 Task: Change  the formatting of the data  Which is Greater than 10 in conditional formating, put the option 'Green Fill with Dark Green Text. . 'In the sheet   Quantum Sales templetes book
Action: Mouse moved to (71, 236)
Screenshot: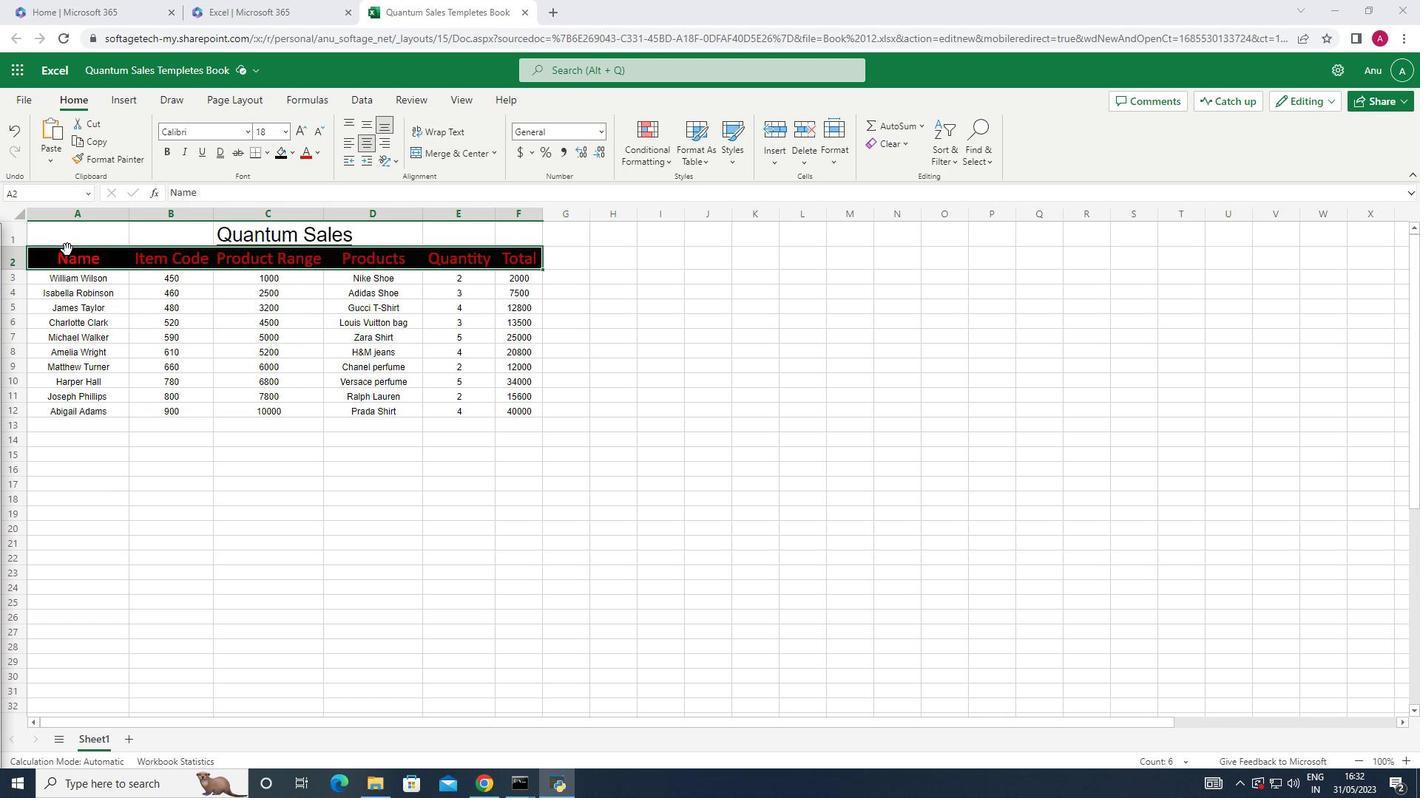 
Action: Mouse pressed left at (71, 236)
Screenshot: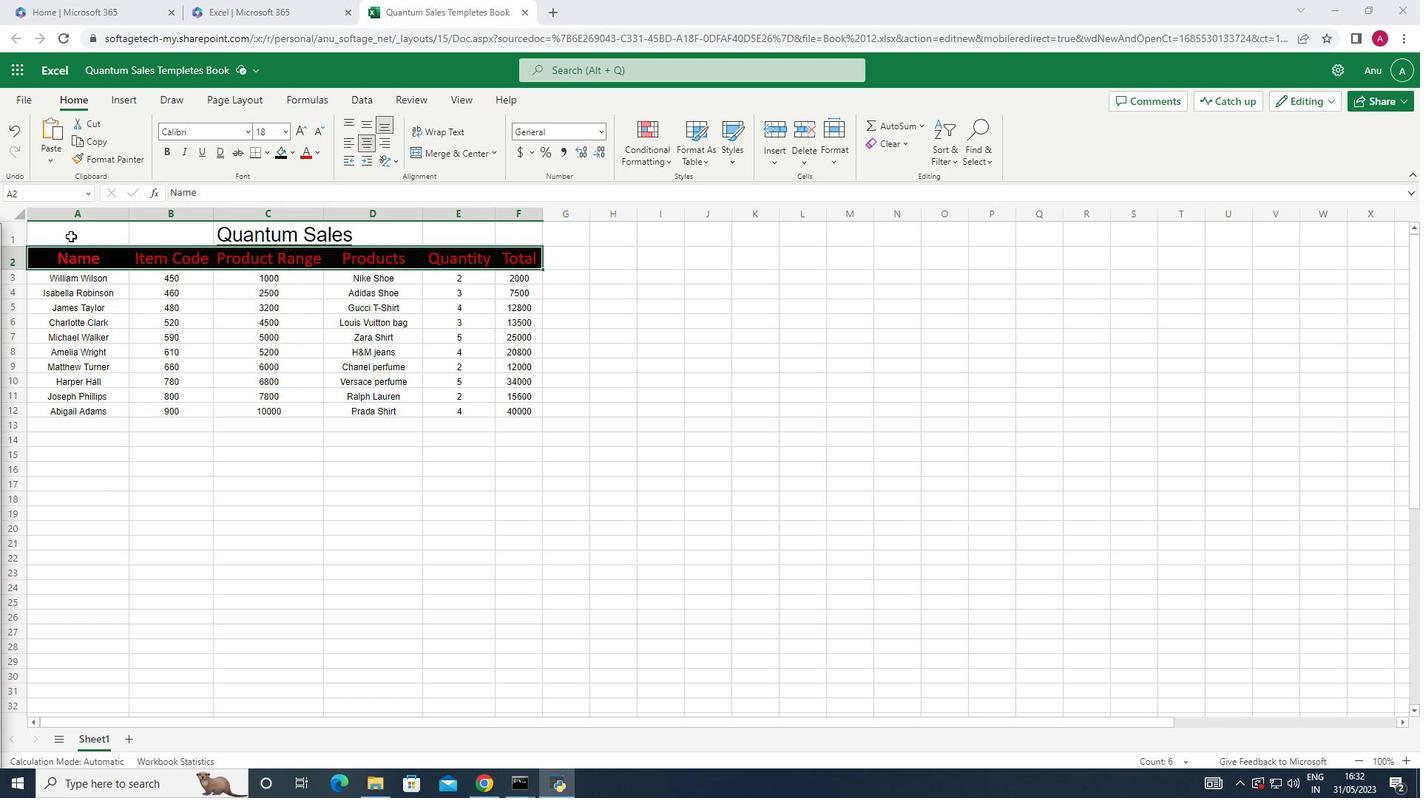 
Action: Mouse moved to (664, 160)
Screenshot: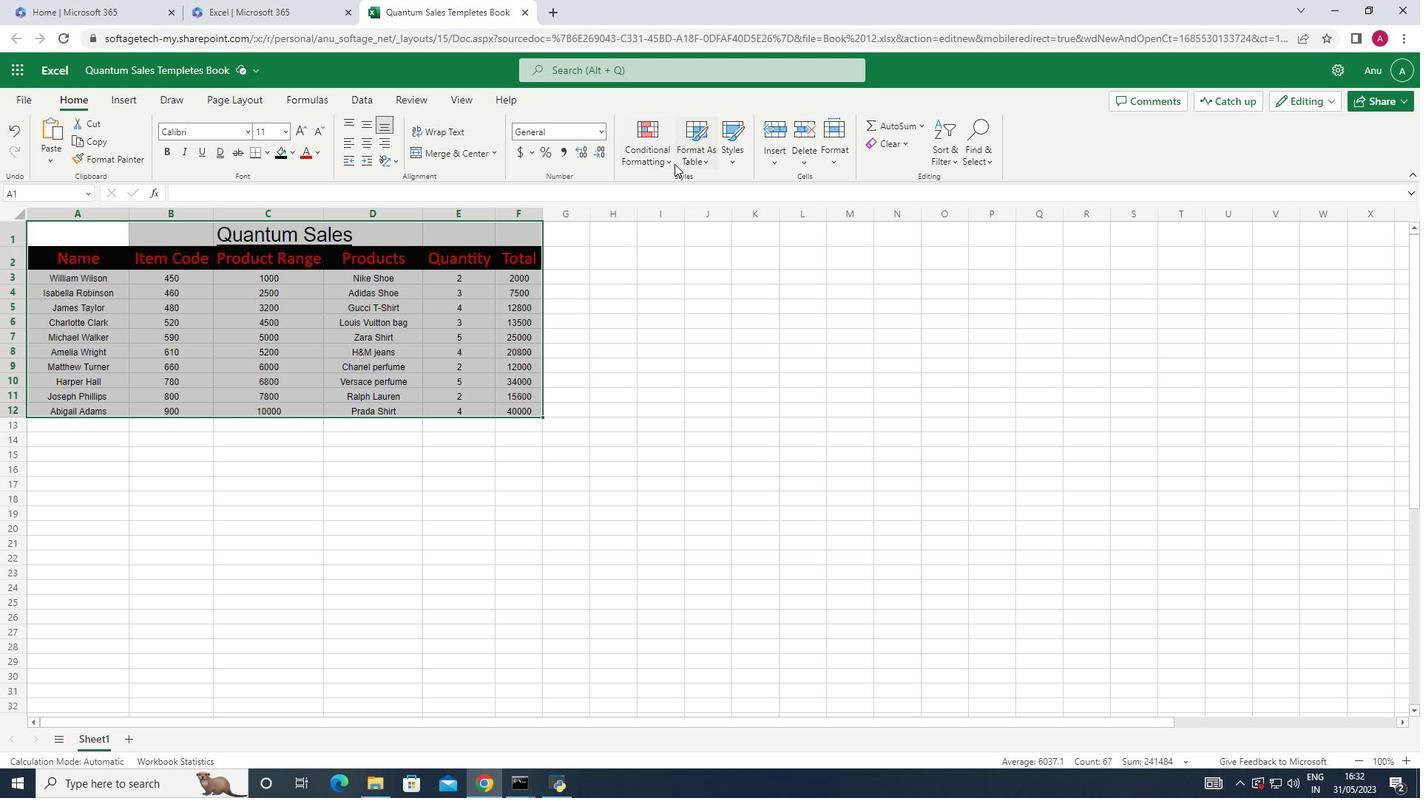 
Action: Mouse pressed left at (664, 160)
Screenshot: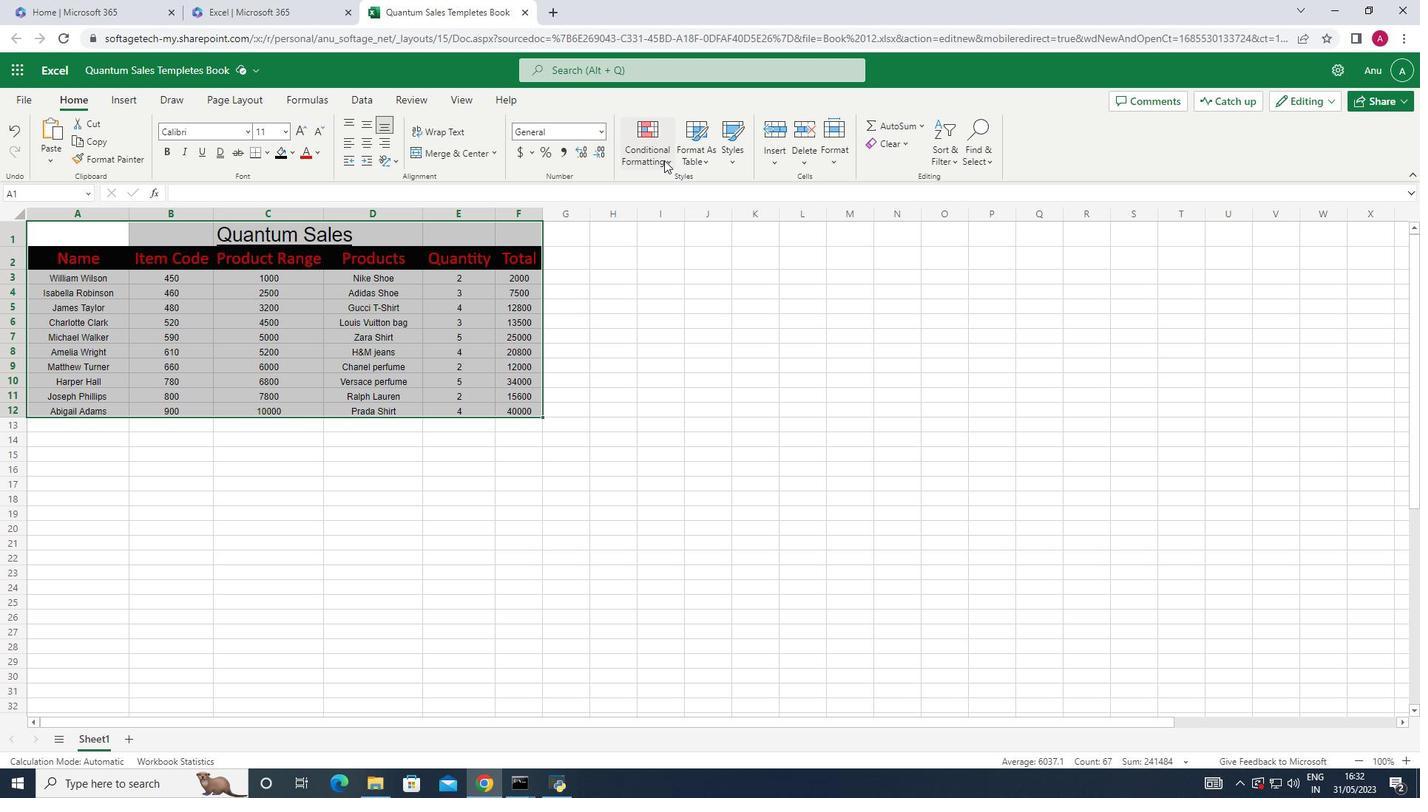 
Action: Mouse moved to (796, 204)
Screenshot: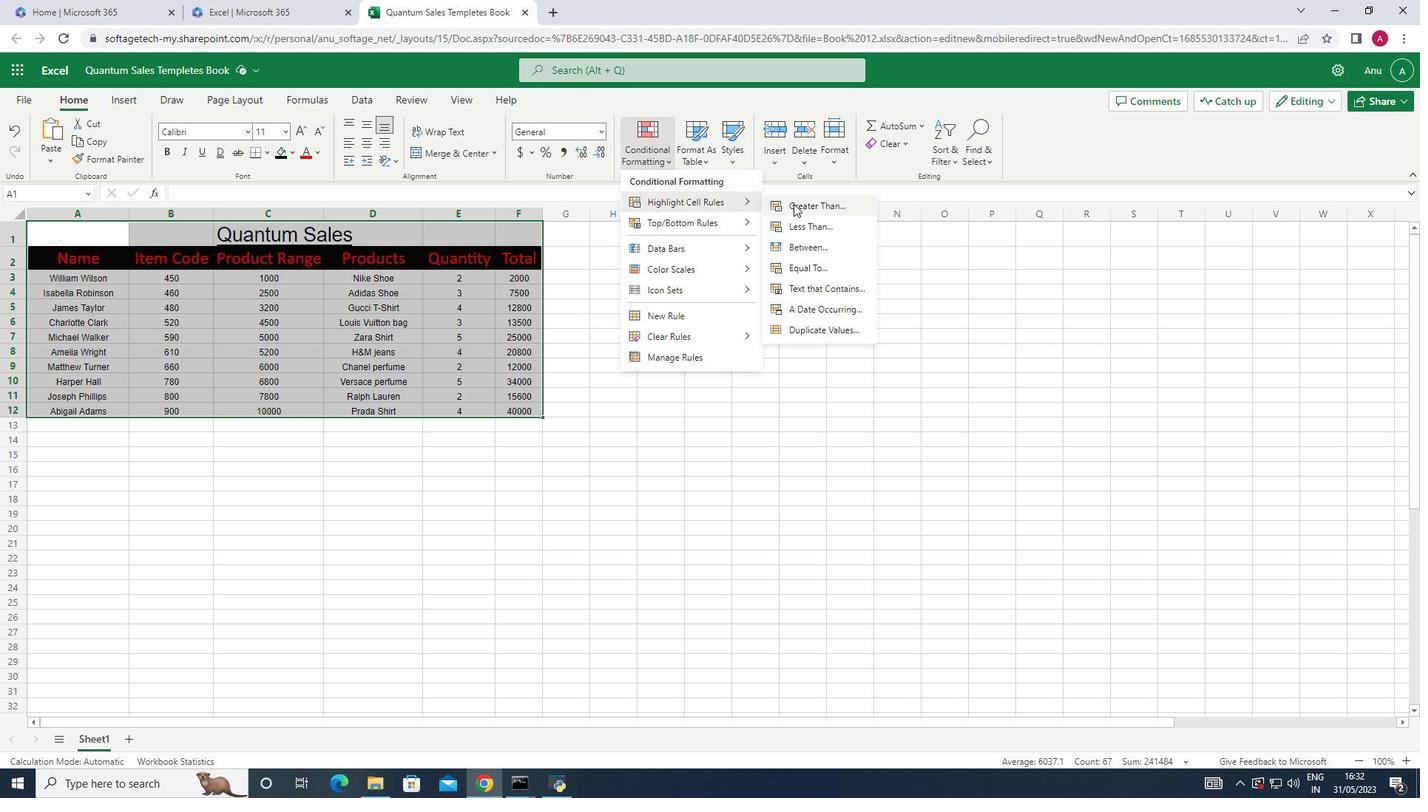 
Action: Mouse pressed left at (796, 204)
Screenshot: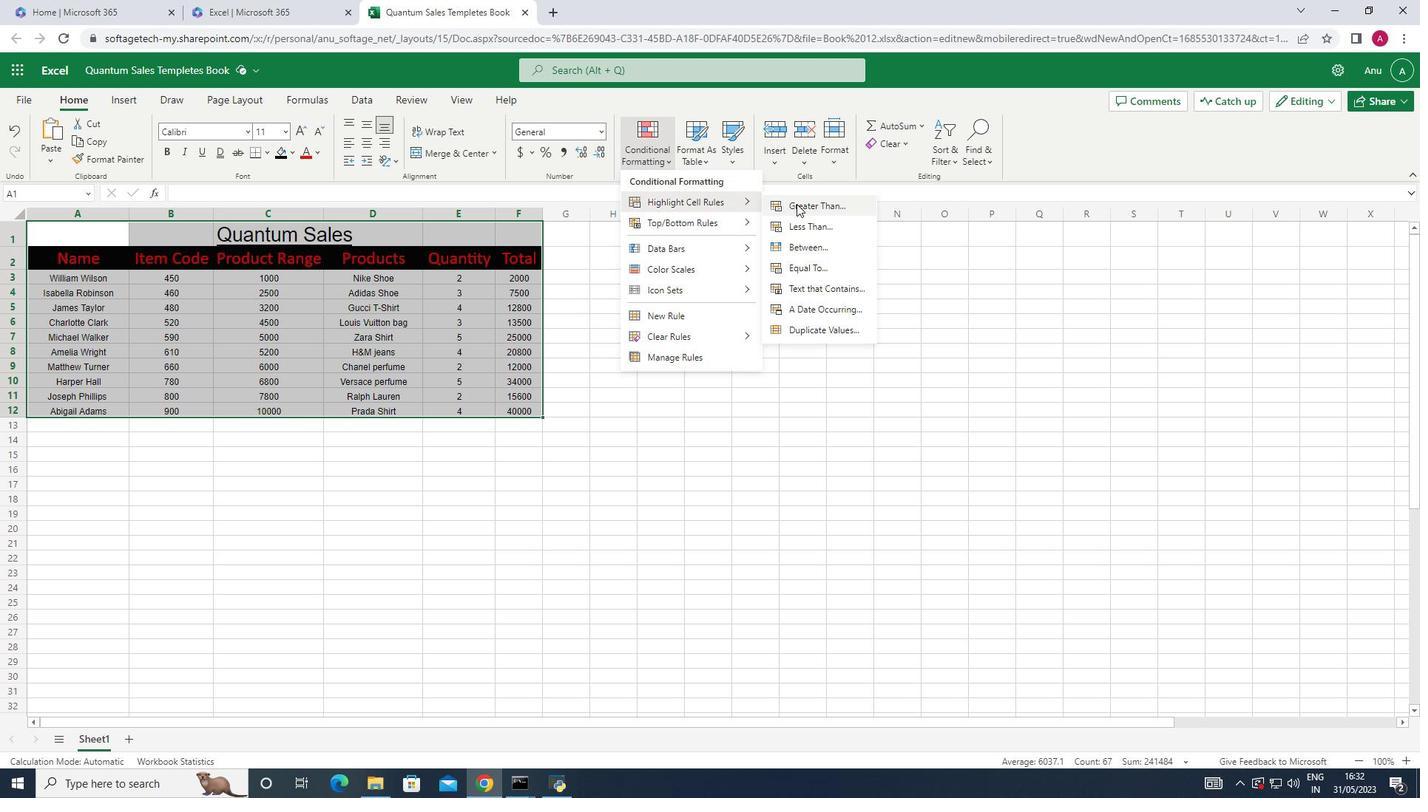 
Action: Mouse moved to (1229, 435)
Screenshot: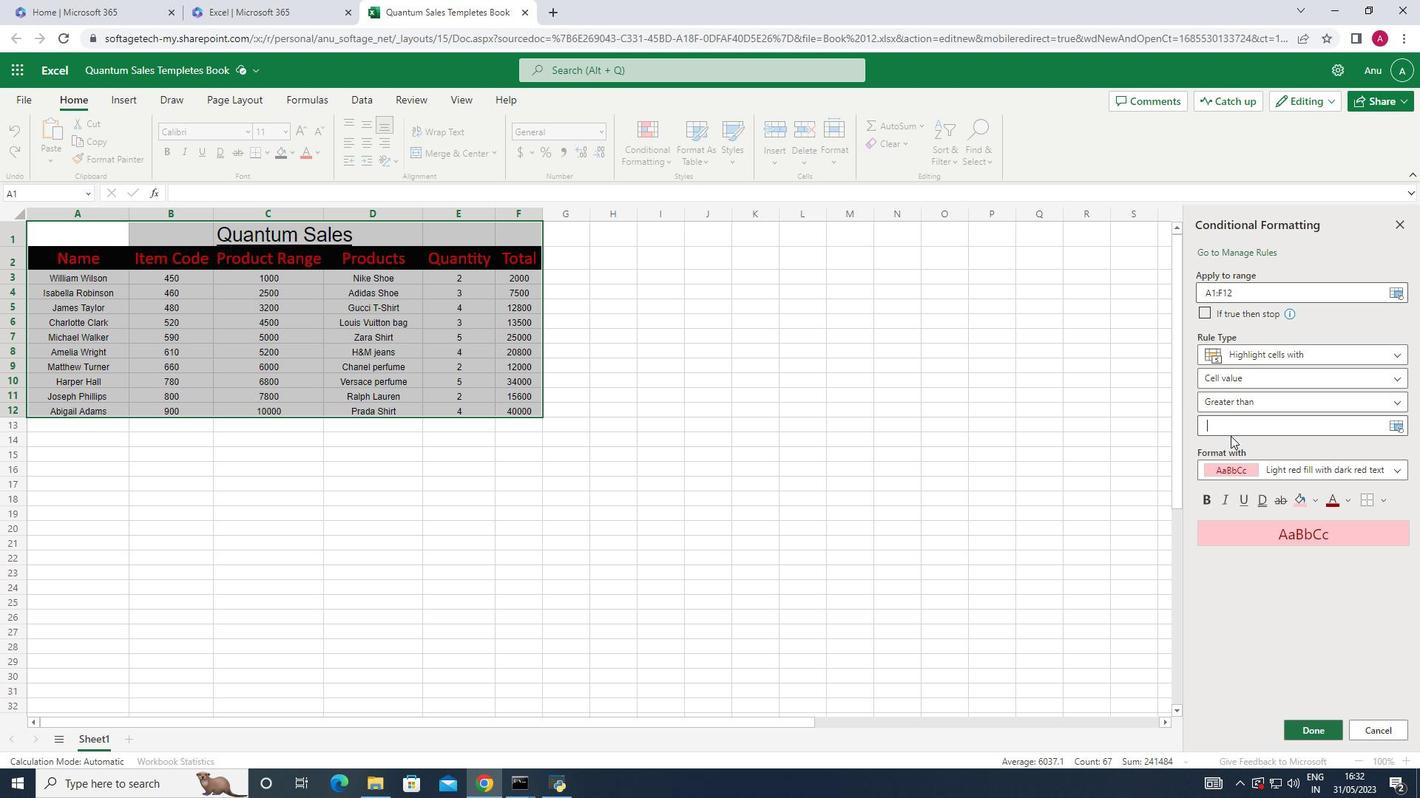 
Action: Key pressed 10
Screenshot: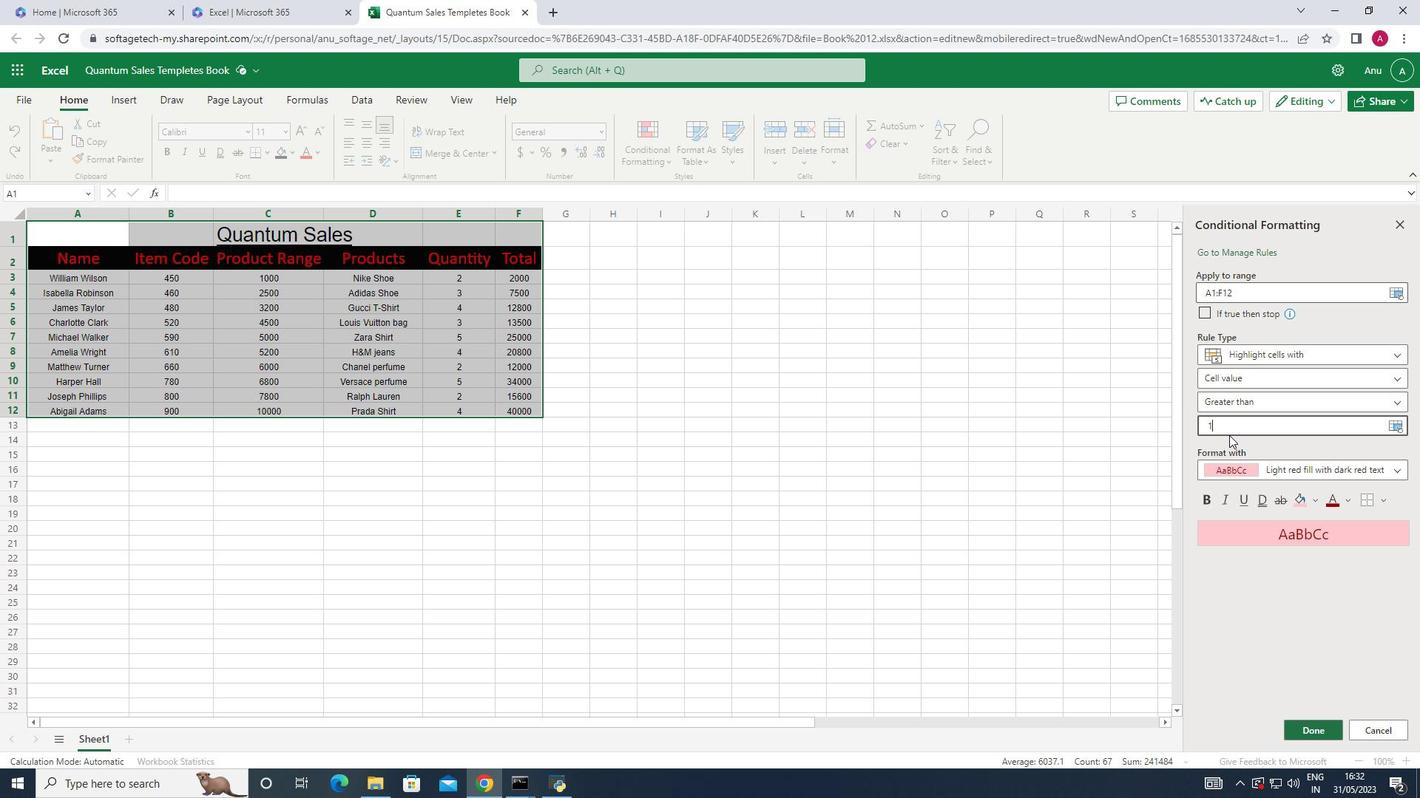 
Action: Mouse moved to (1350, 496)
Screenshot: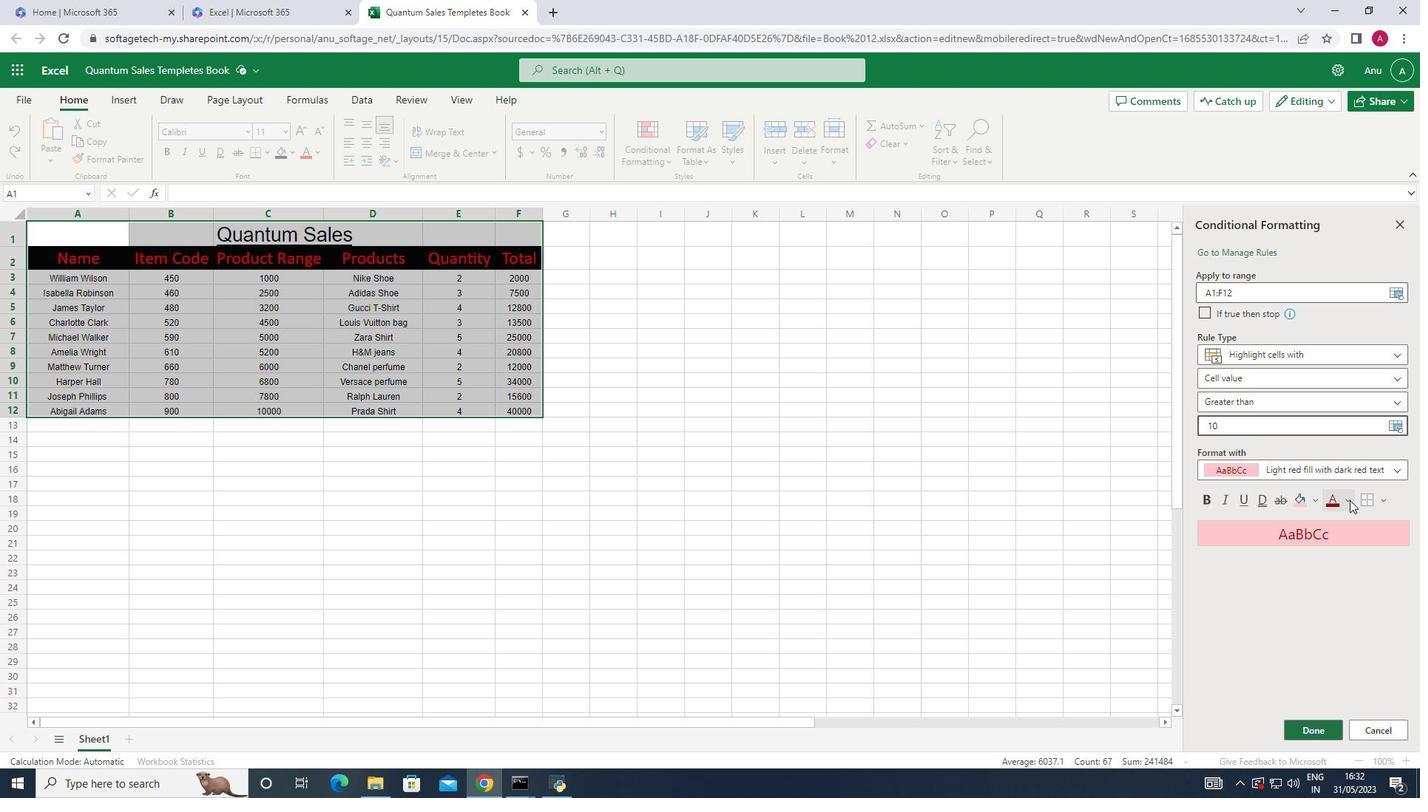 
Action: Mouse pressed left at (1350, 496)
Screenshot: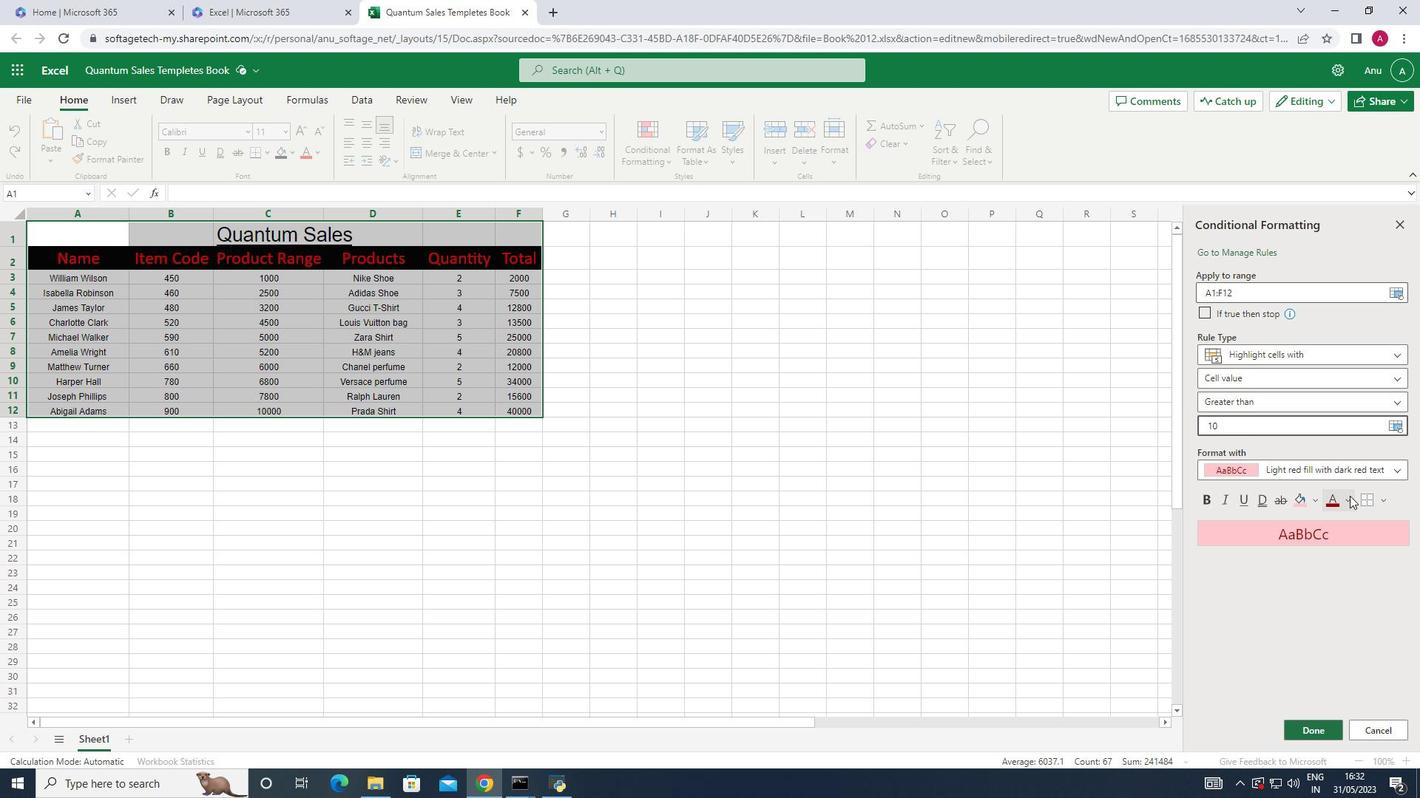 
Action: Mouse moved to (1395, 653)
Screenshot: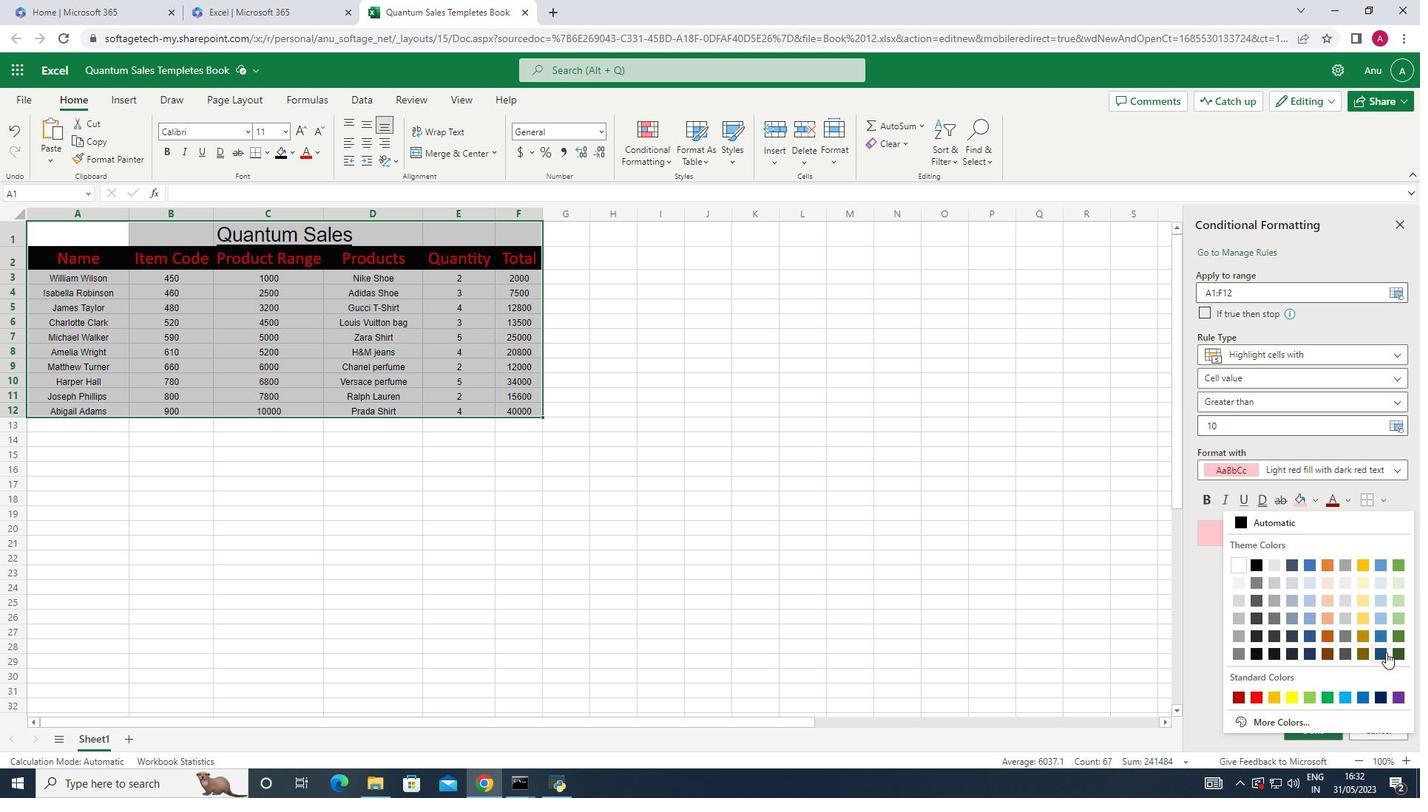 
Action: Mouse pressed left at (1395, 653)
Screenshot: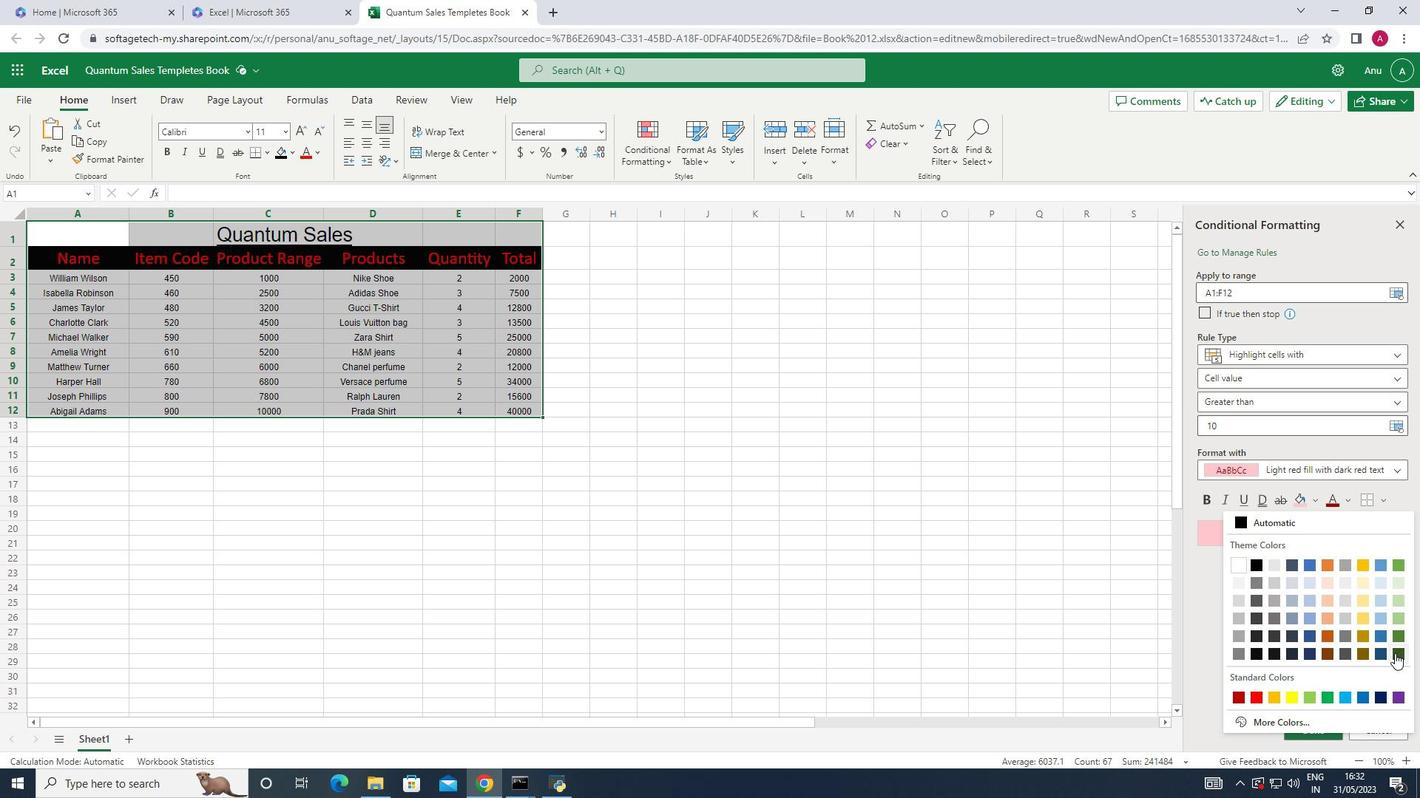 
Action: Mouse moved to (1311, 497)
Screenshot: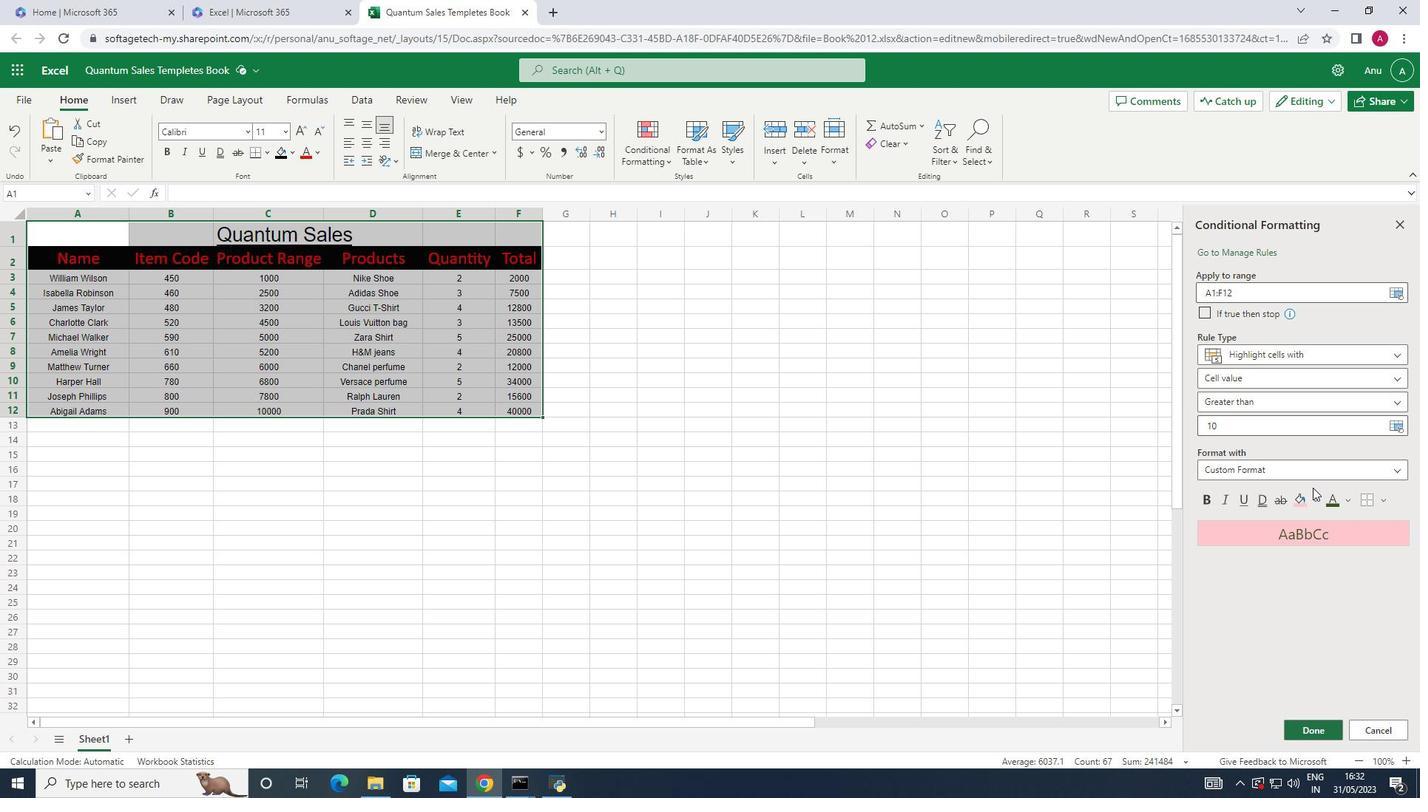 
Action: Mouse pressed left at (1311, 497)
Screenshot: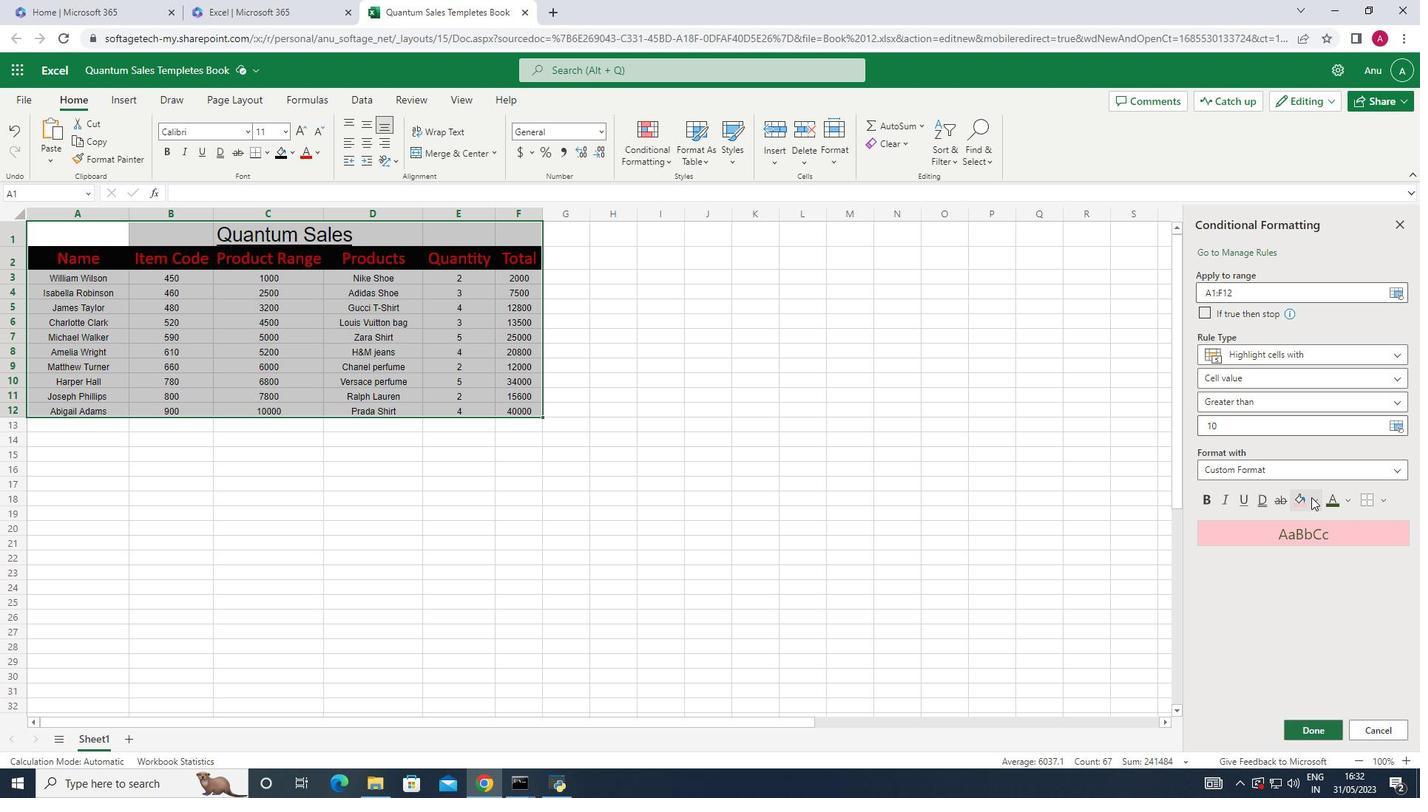 
Action: Mouse moved to (1311, 671)
Screenshot: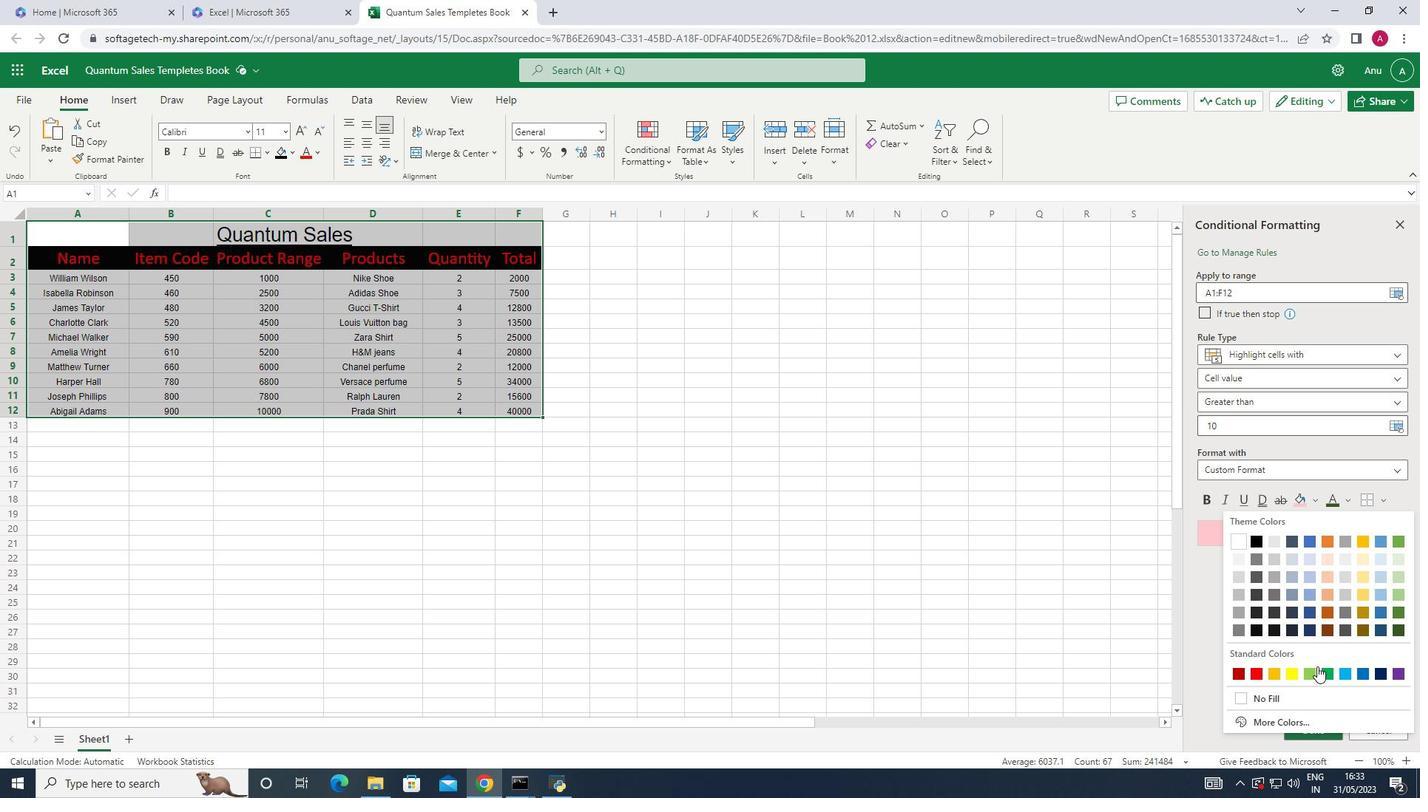 
Action: Mouse pressed left at (1311, 671)
Screenshot: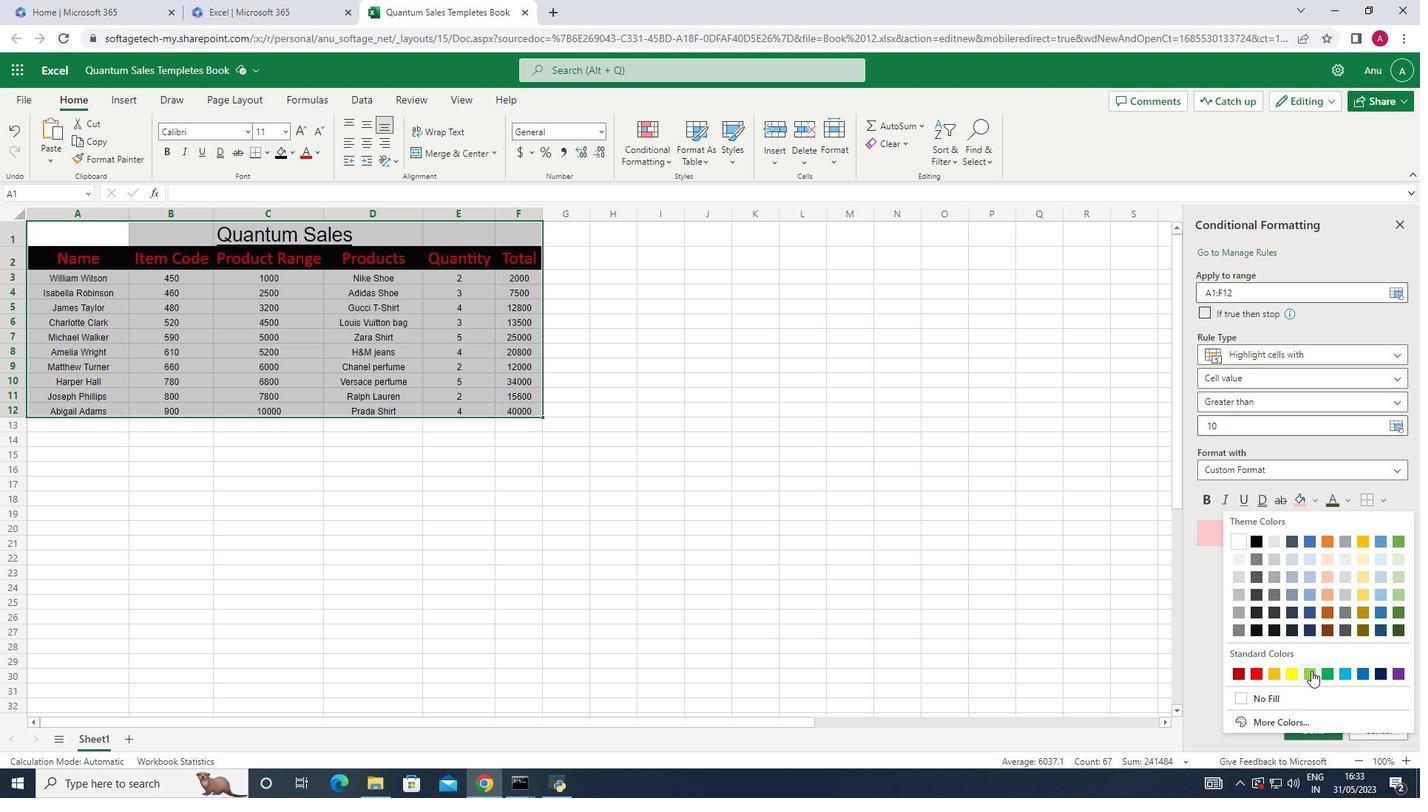 
Action: Mouse moved to (1311, 726)
Screenshot: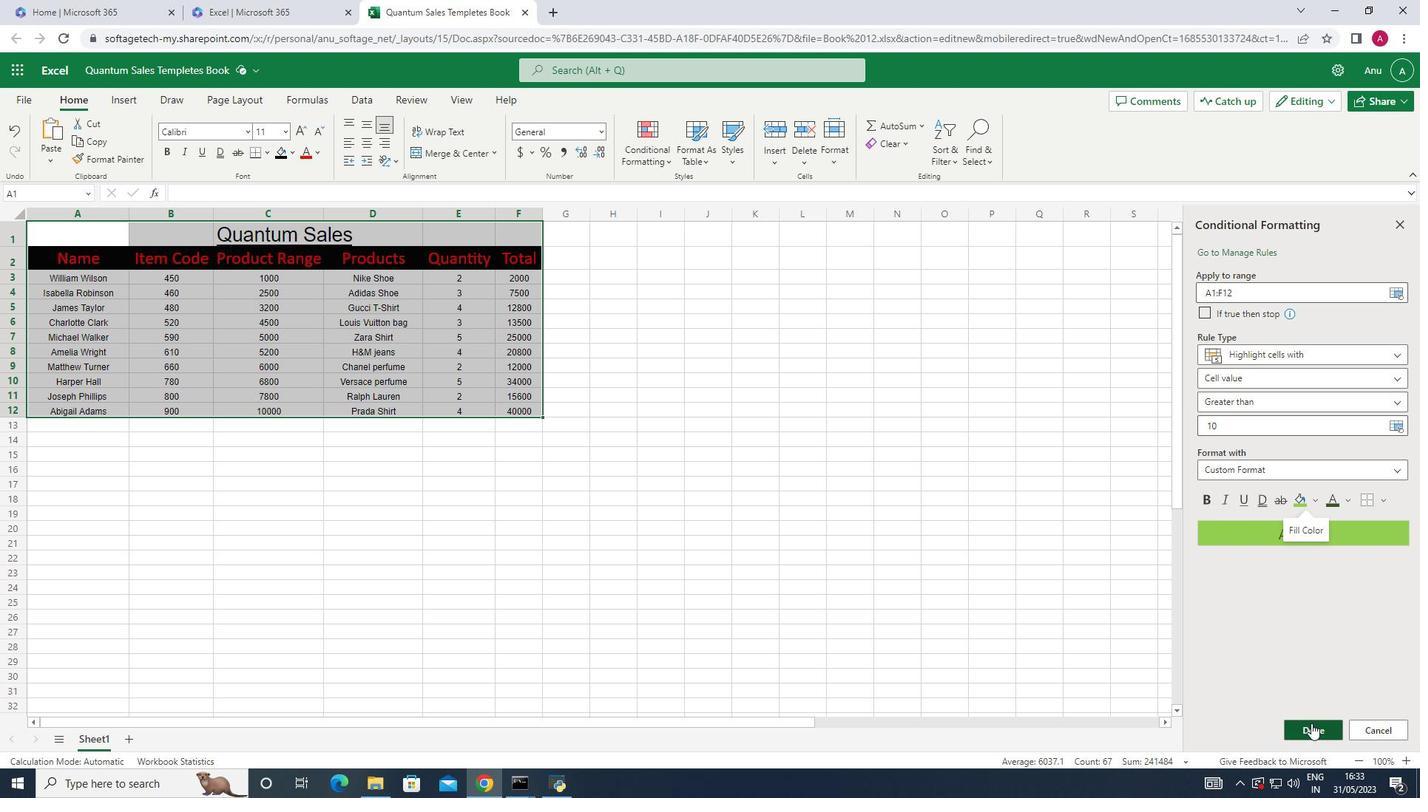 
Action: Mouse pressed left at (1311, 726)
Screenshot: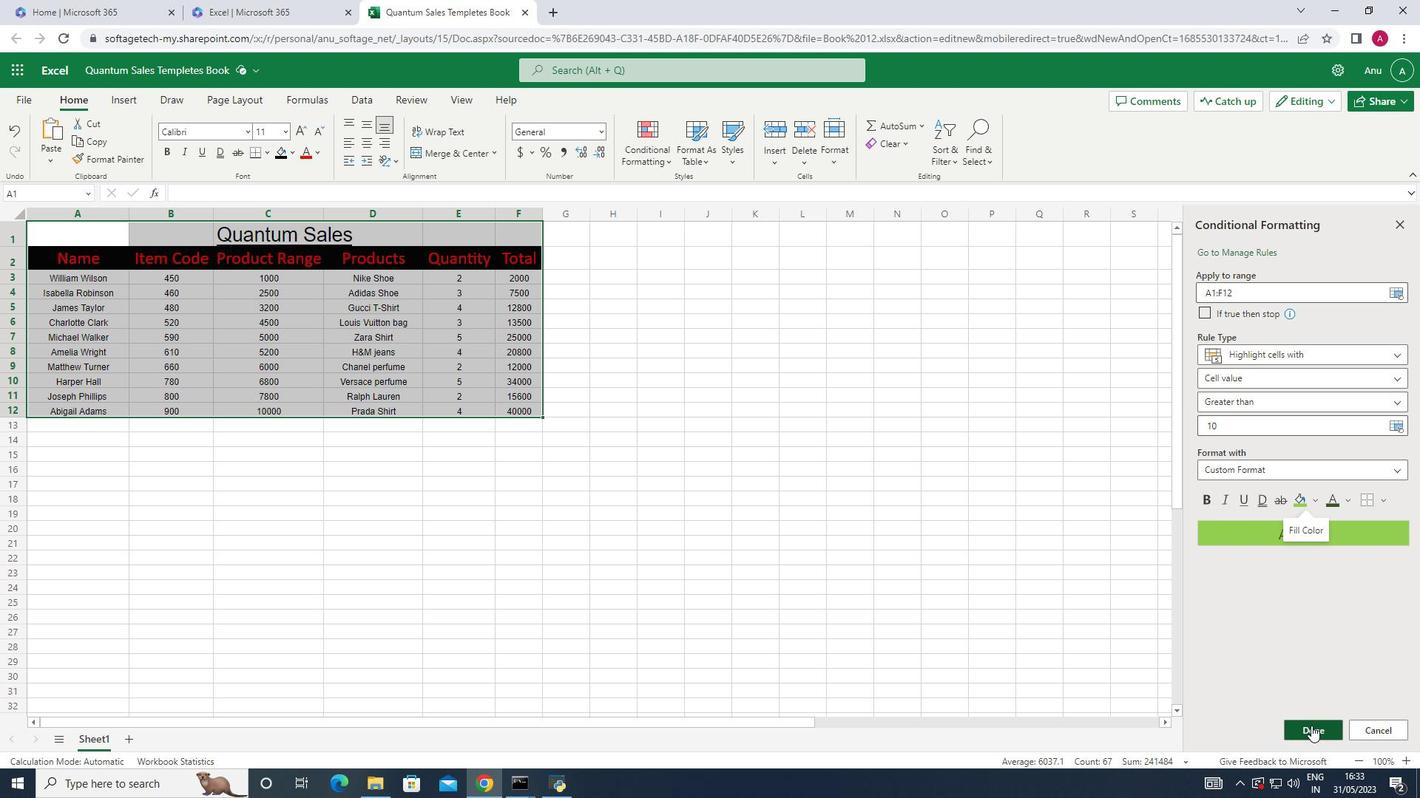 
Action: Mouse moved to (831, 534)
Screenshot: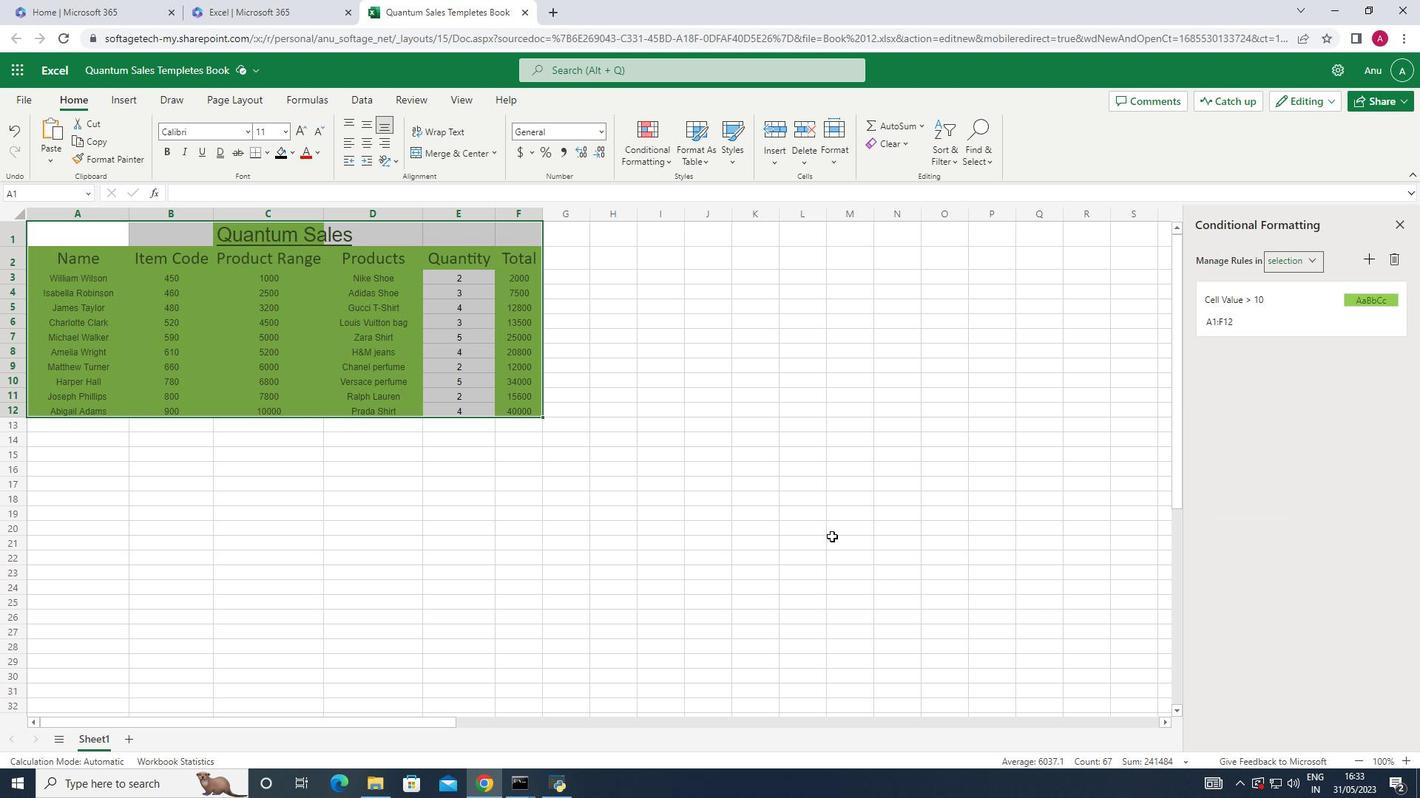 
Action: Mouse pressed left at (831, 534)
Screenshot: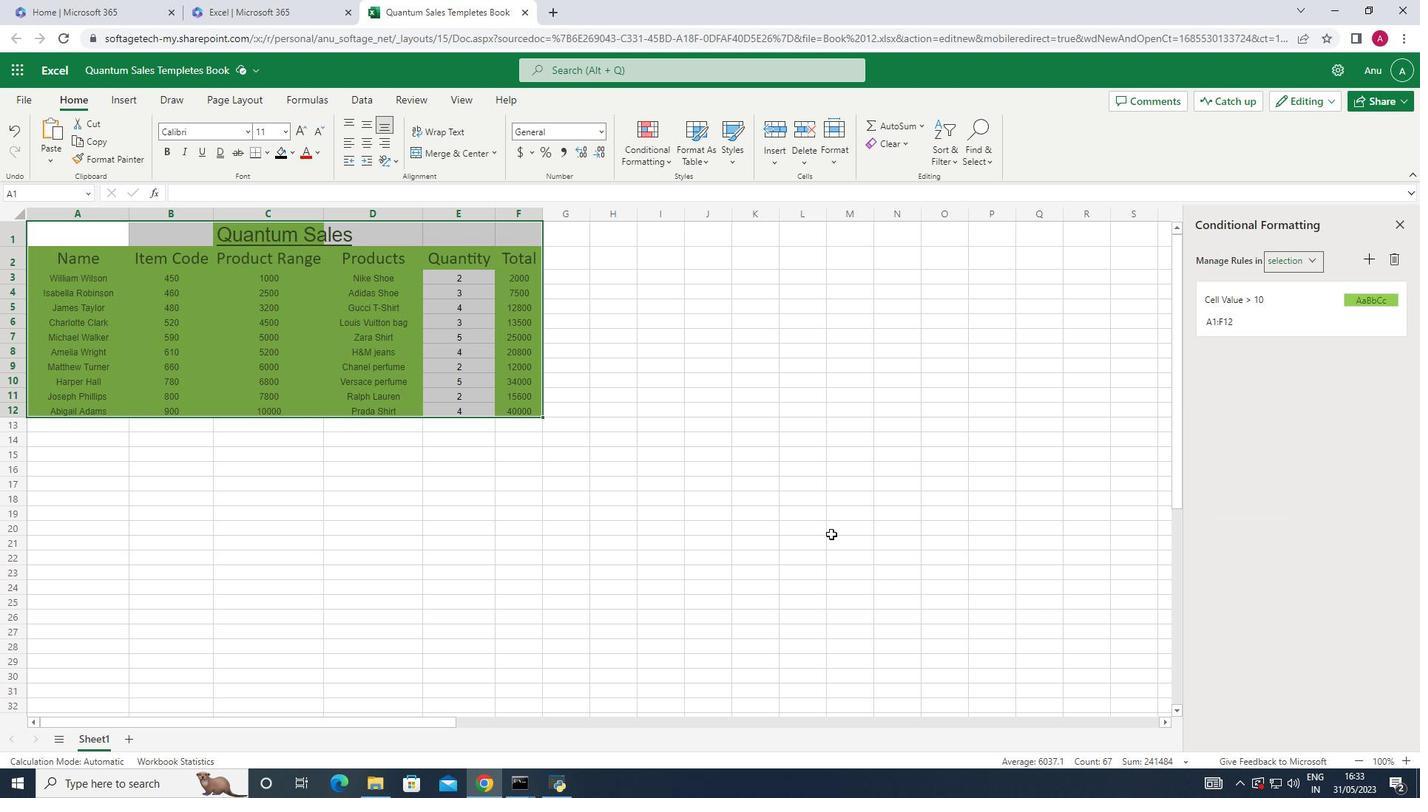 
Action: Mouse moved to (323, 208)
Screenshot: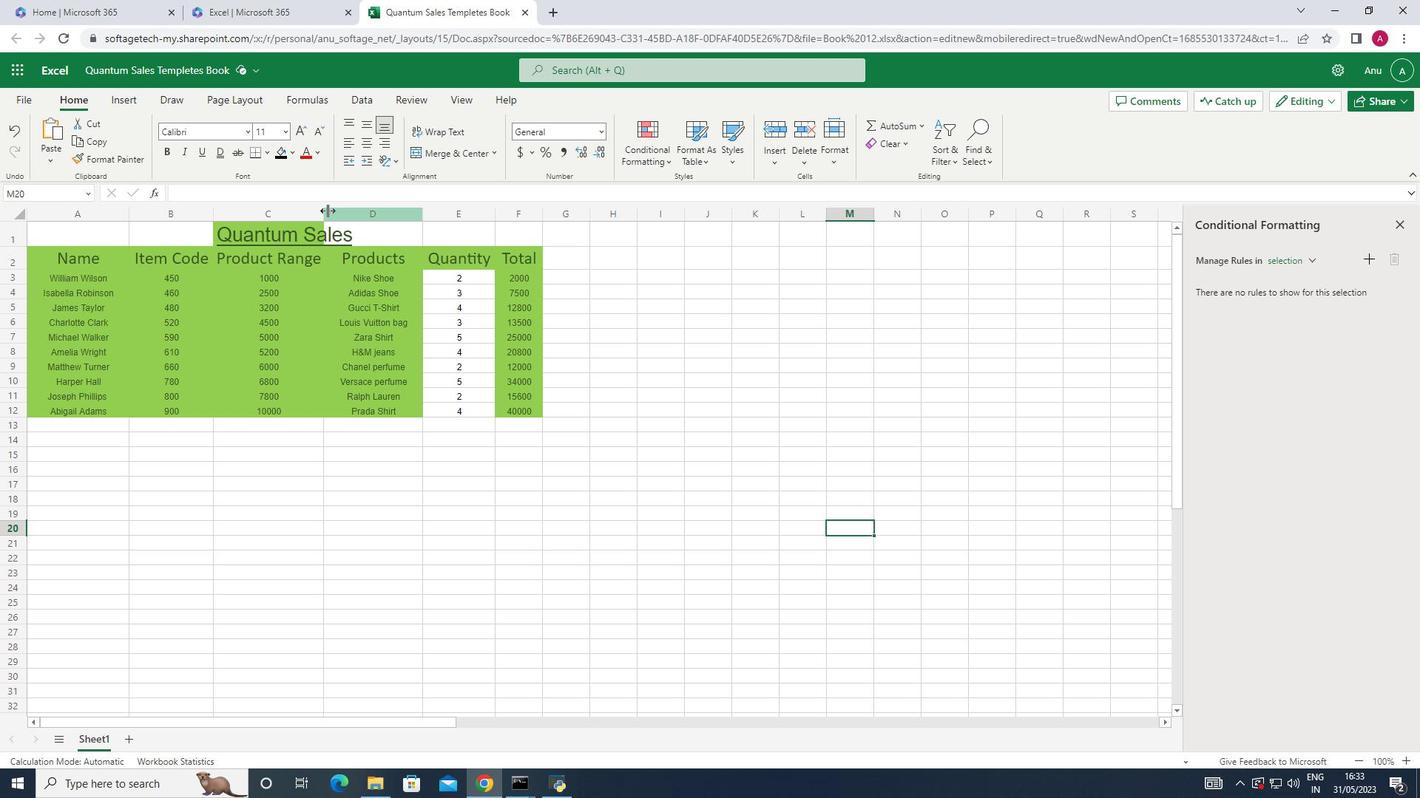 
Action: Mouse pressed left at (323, 208)
Screenshot: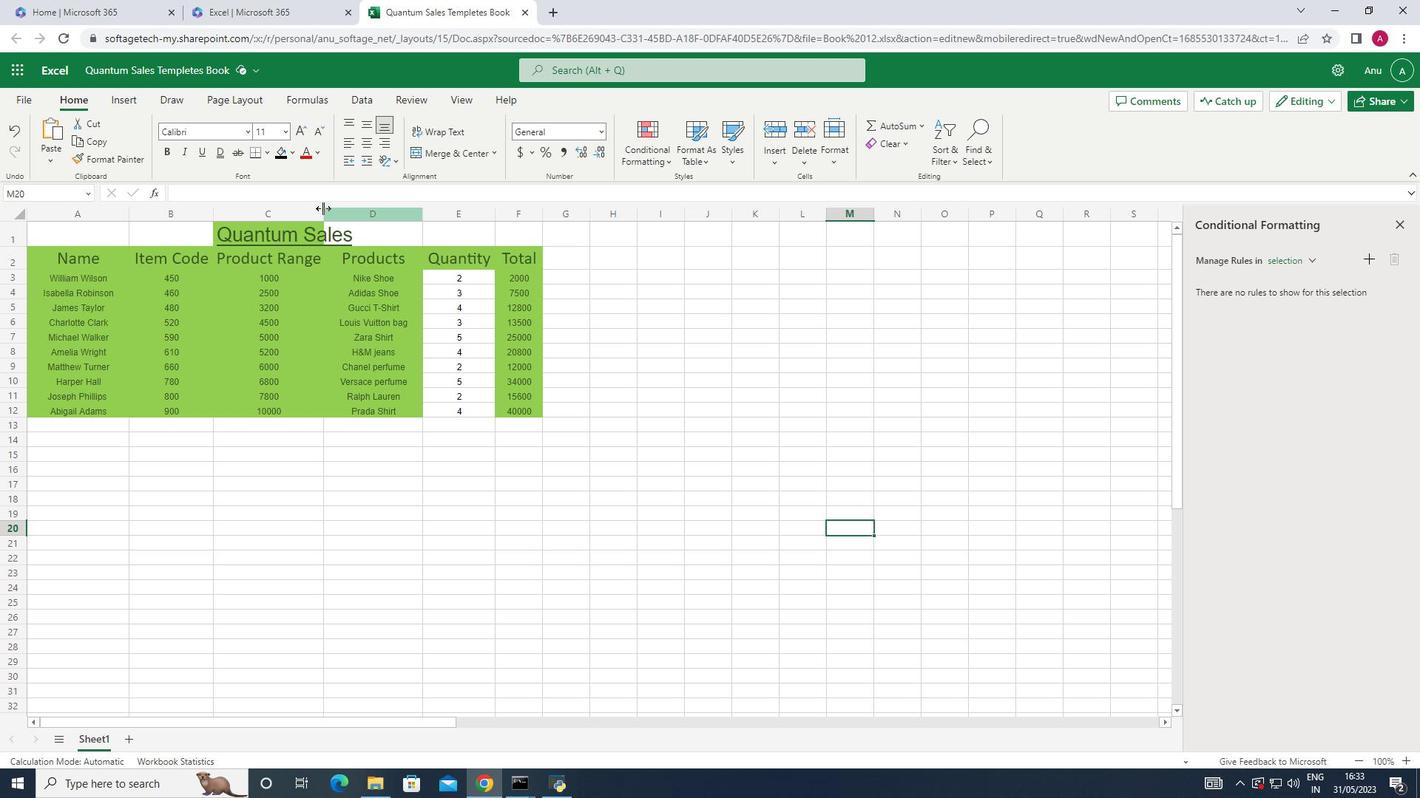 
Action: Mouse pressed left at (323, 208)
Screenshot: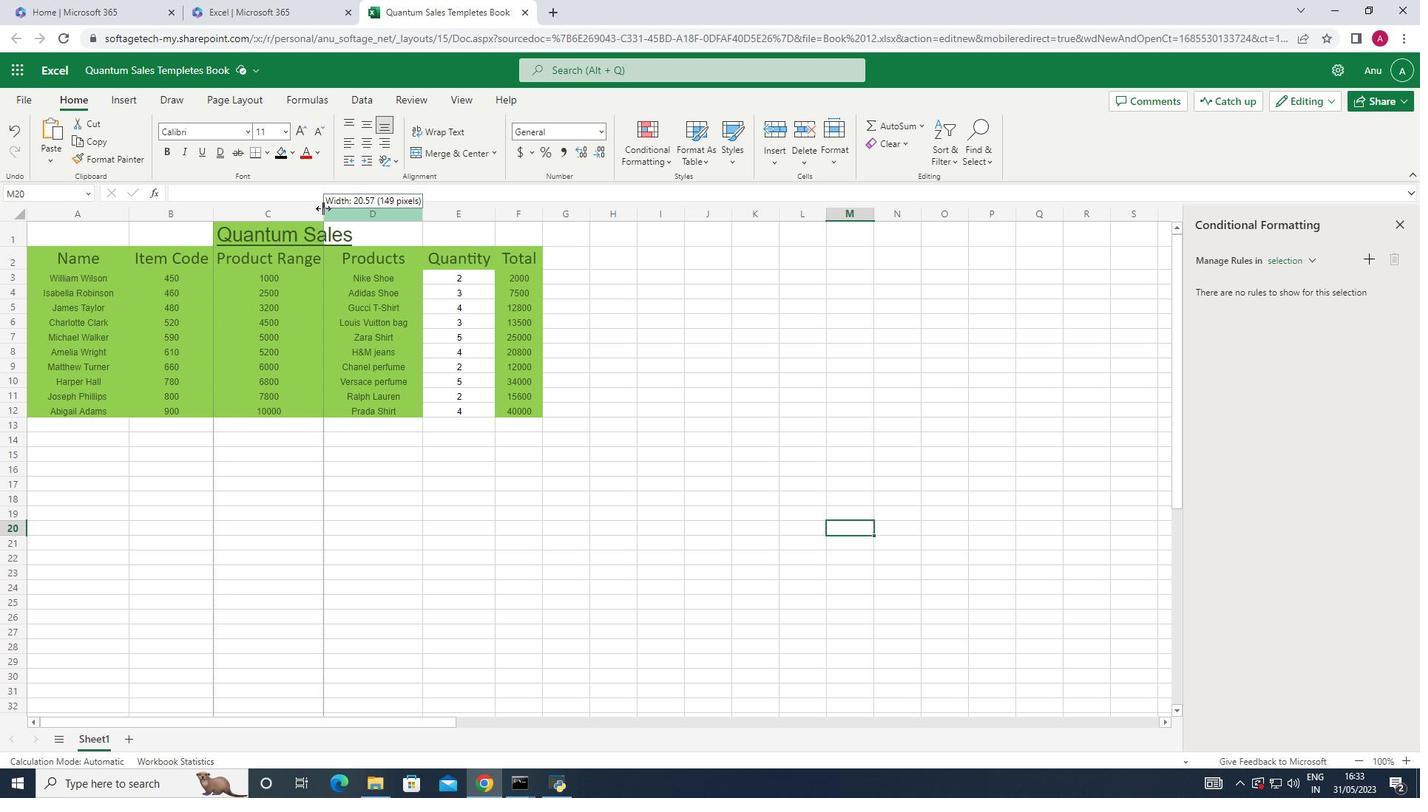 
Action: Mouse moved to (719, 432)
Screenshot: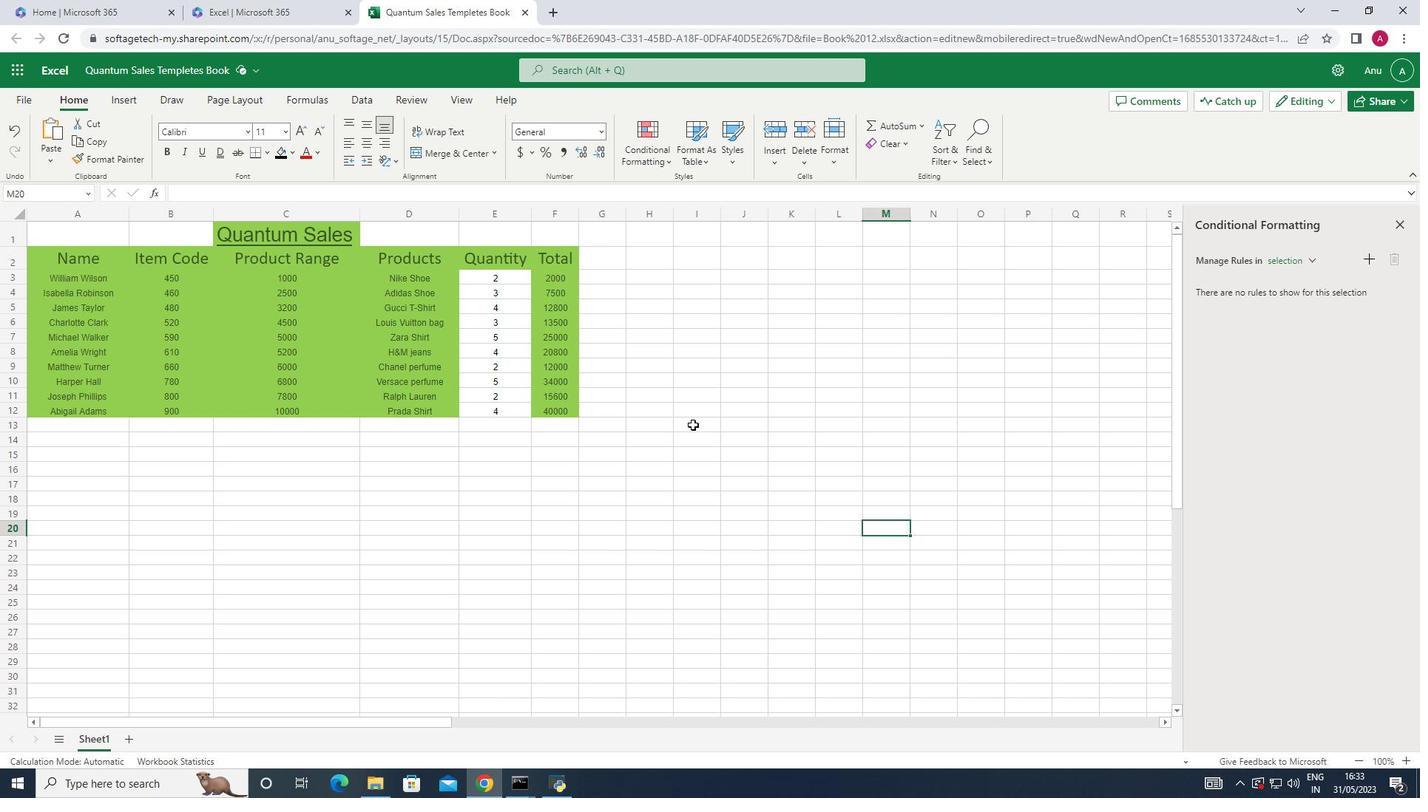 
Action: Mouse pressed left at (719, 432)
Screenshot: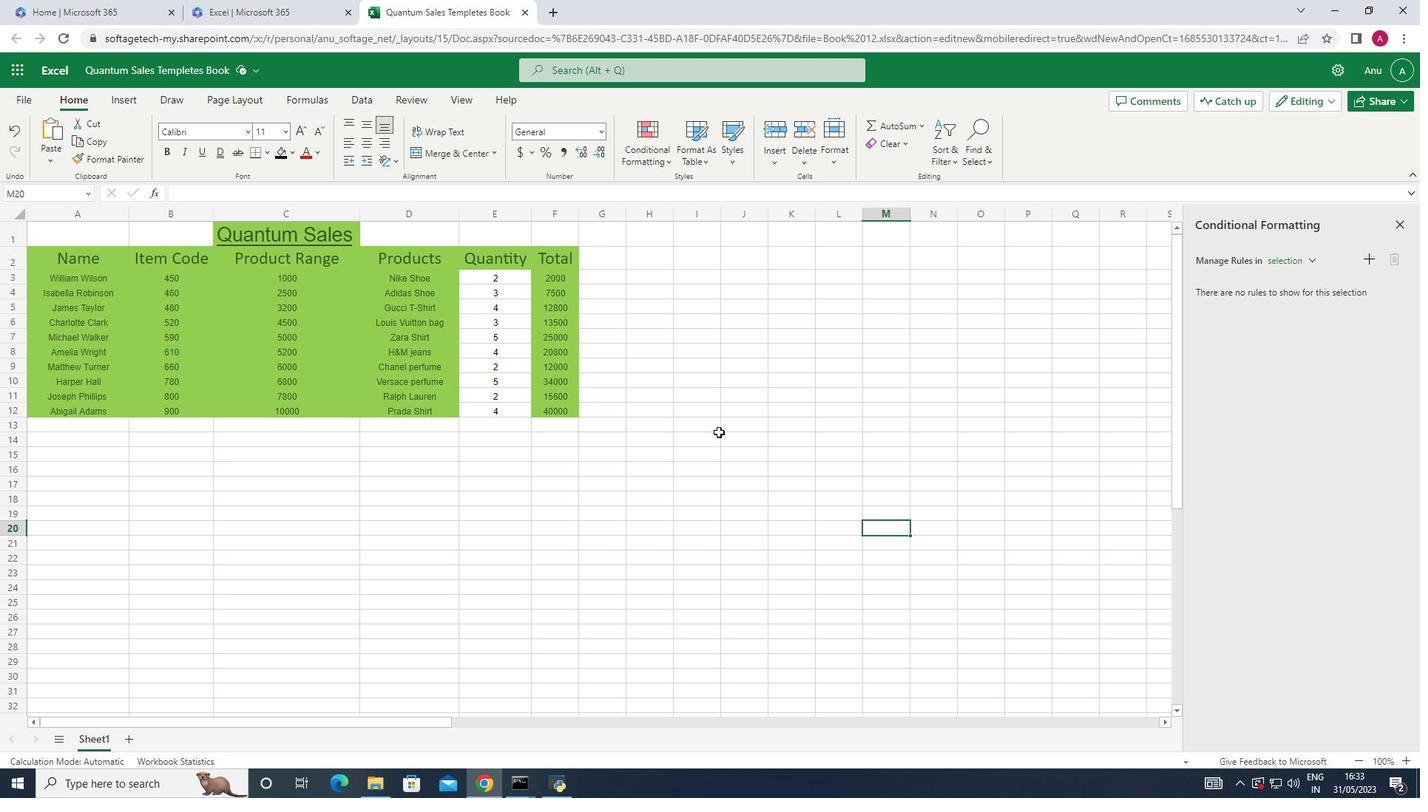 
